 Task: Create a due date automation trigger when advanced on, on the wednesday after a card is due add fields with custom field "Resume" set to a date more than 1 working days from now at 11:00 AM.
Action: Mouse moved to (908, 100)
Screenshot: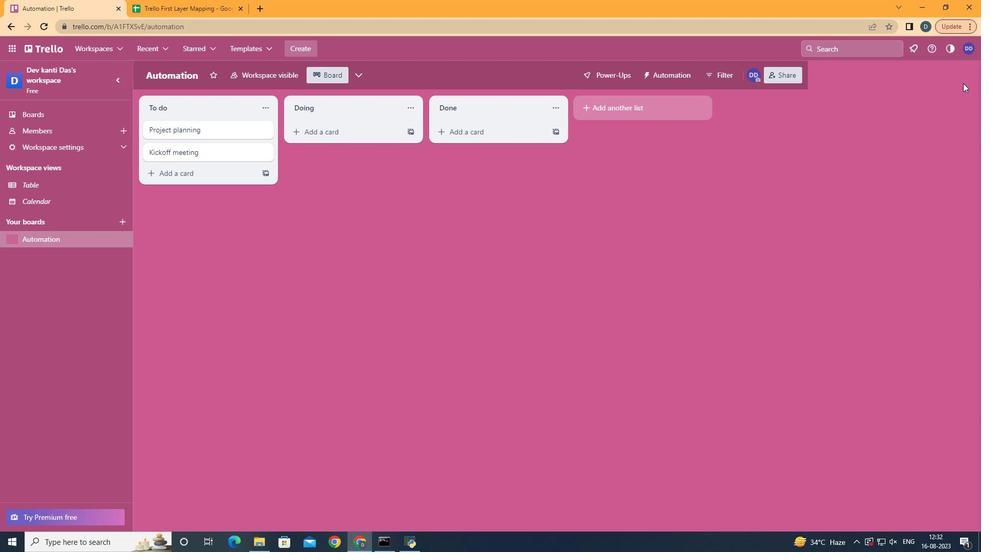 
Action: Mouse pressed left at (908, 100)
Screenshot: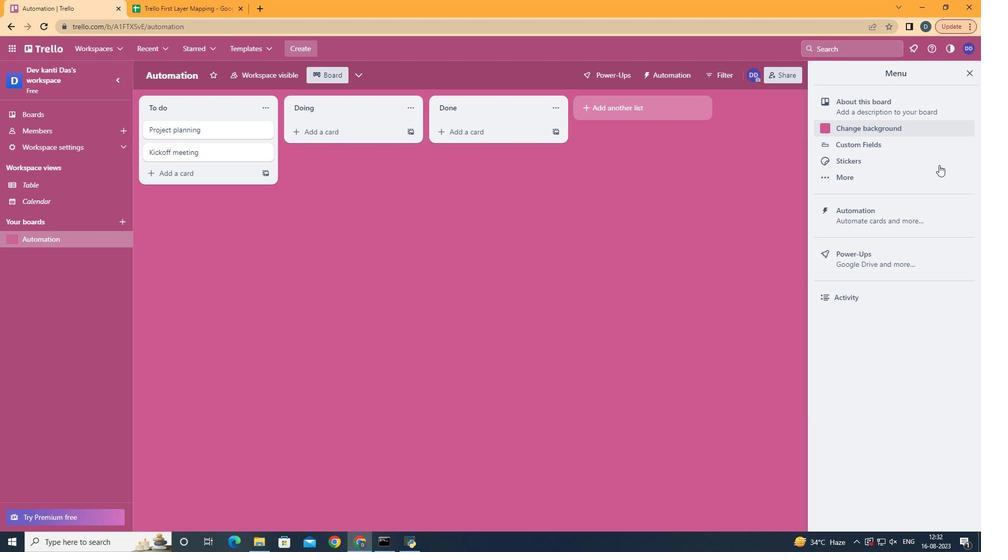 
Action: Mouse moved to (867, 219)
Screenshot: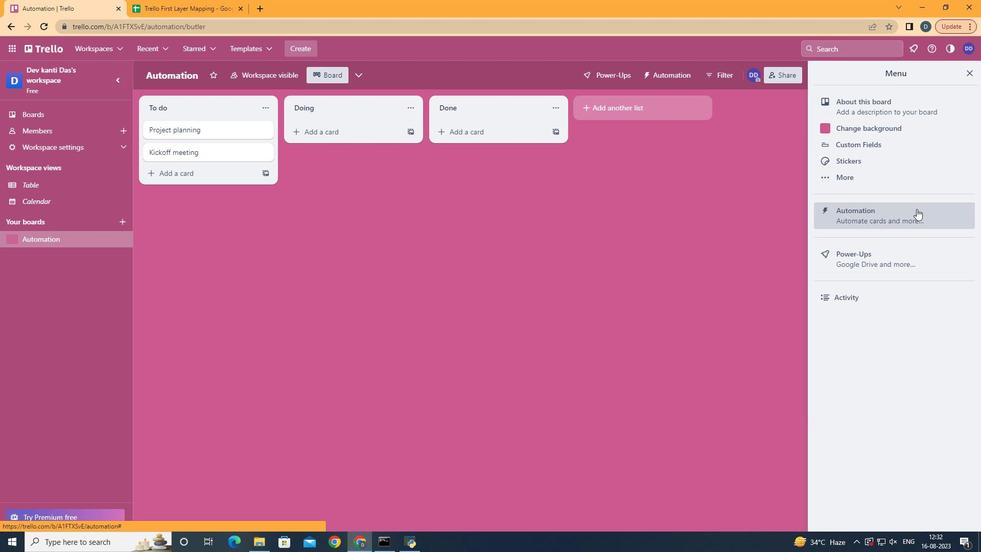 
Action: Mouse pressed left at (867, 219)
Screenshot: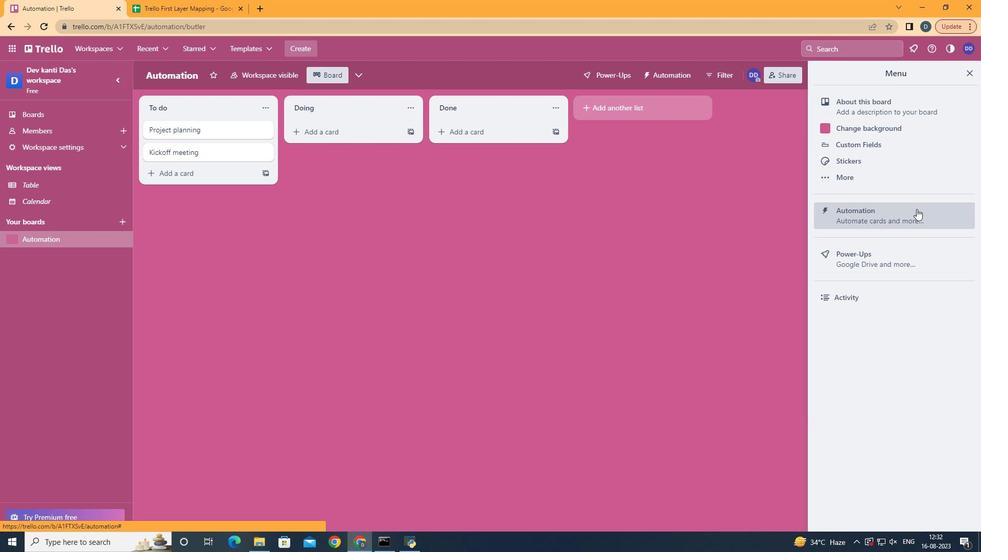 
Action: Mouse moved to (276, 213)
Screenshot: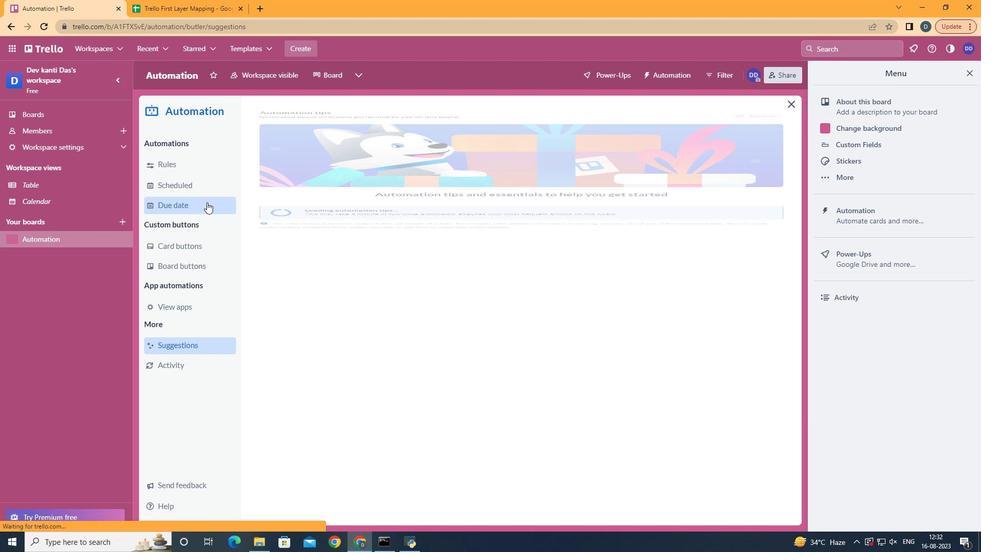
Action: Mouse pressed left at (276, 213)
Screenshot: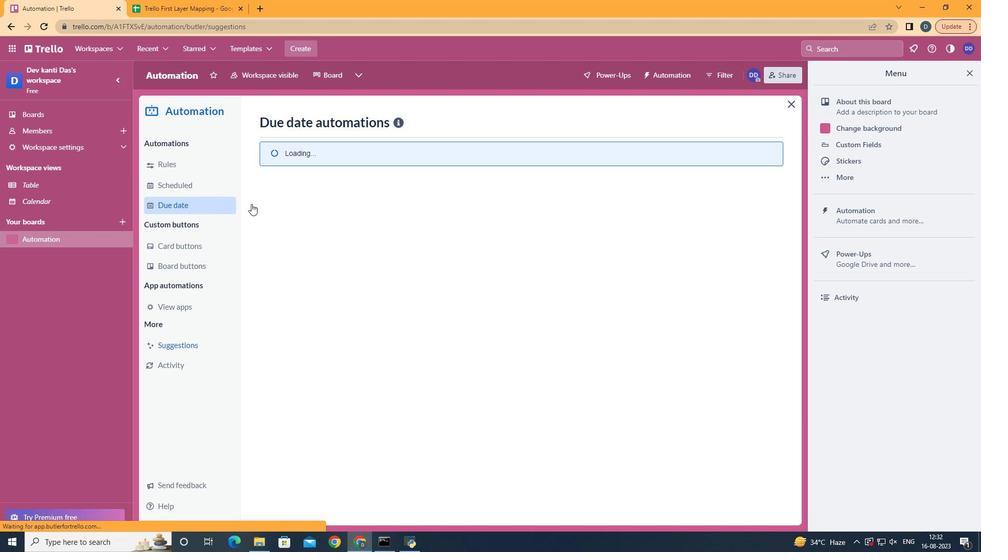 
Action: Mouse moved to (698, 144)
Screenshot: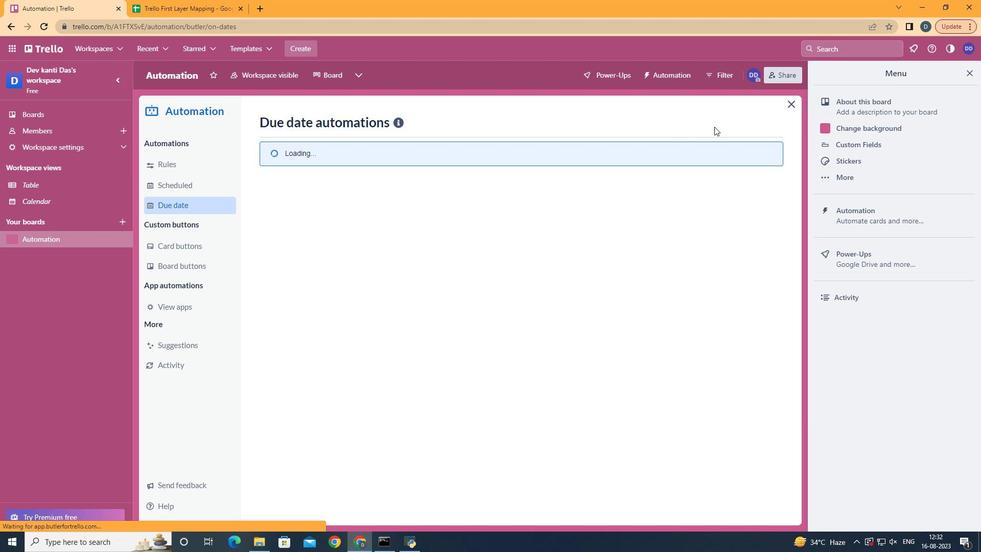 
Action: Mouse pressed left at (698, 144)
Screenshot: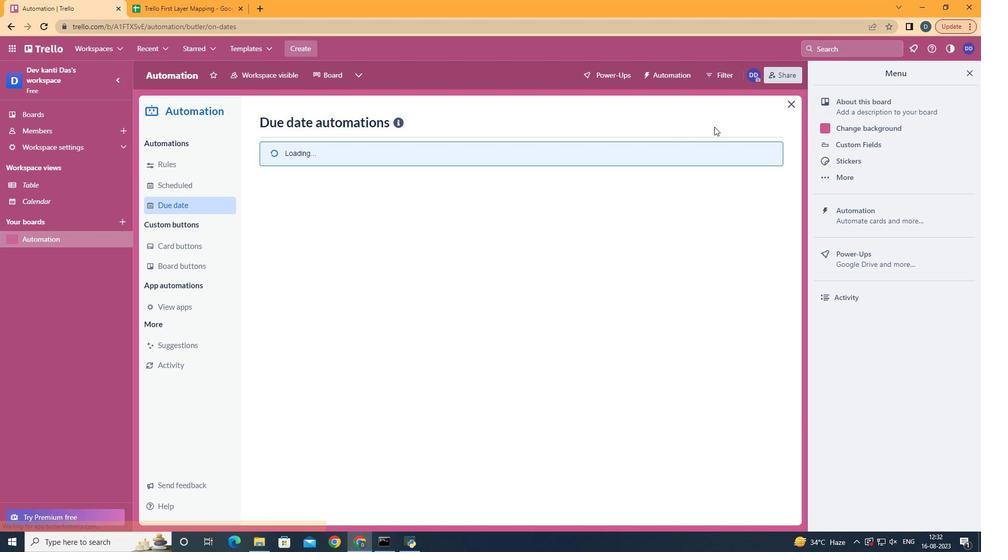 
Action: Mouse moved to (699, 140)
Screenshot: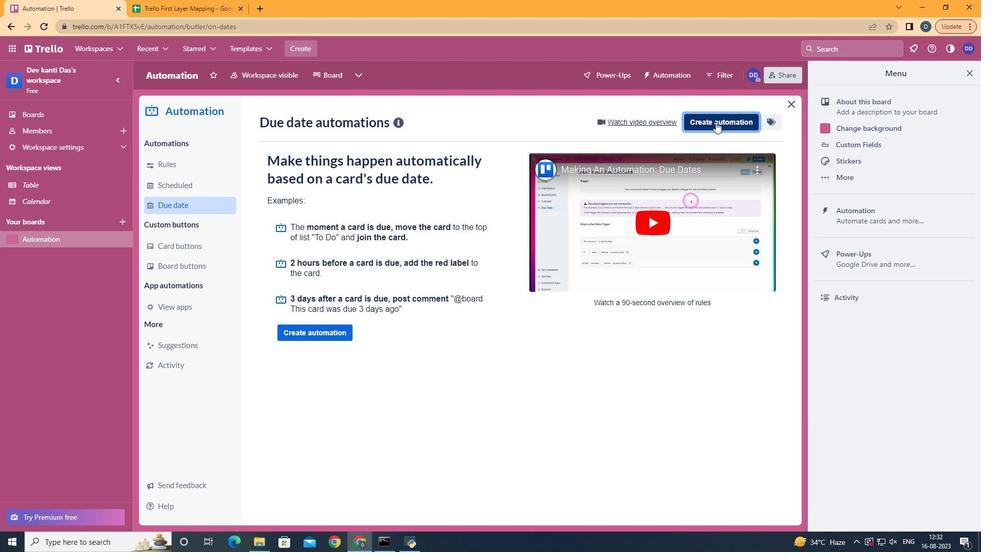 
Action: Mouse pressed left at (699, 140)
Screenshot: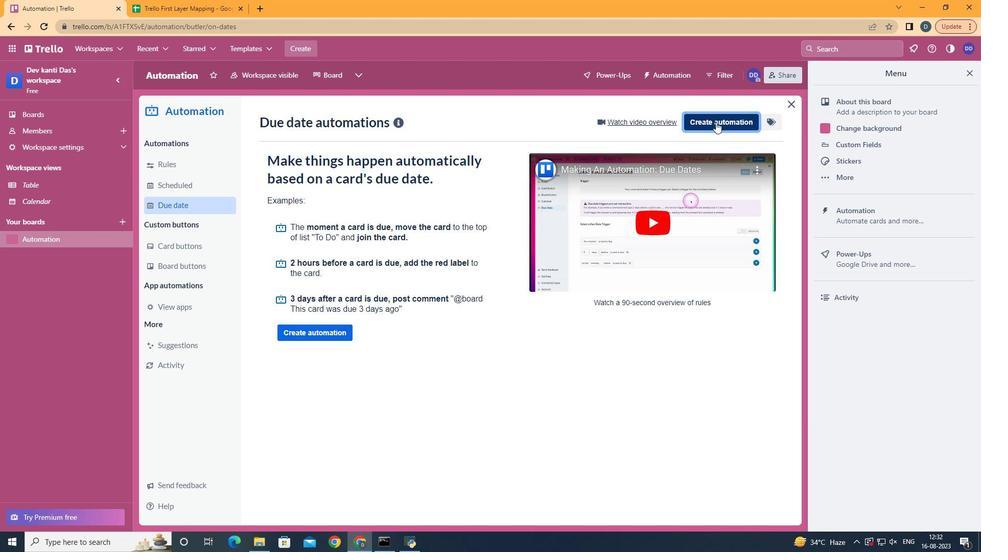 
Action: Mouse moved to (544, 227)
Screenshot: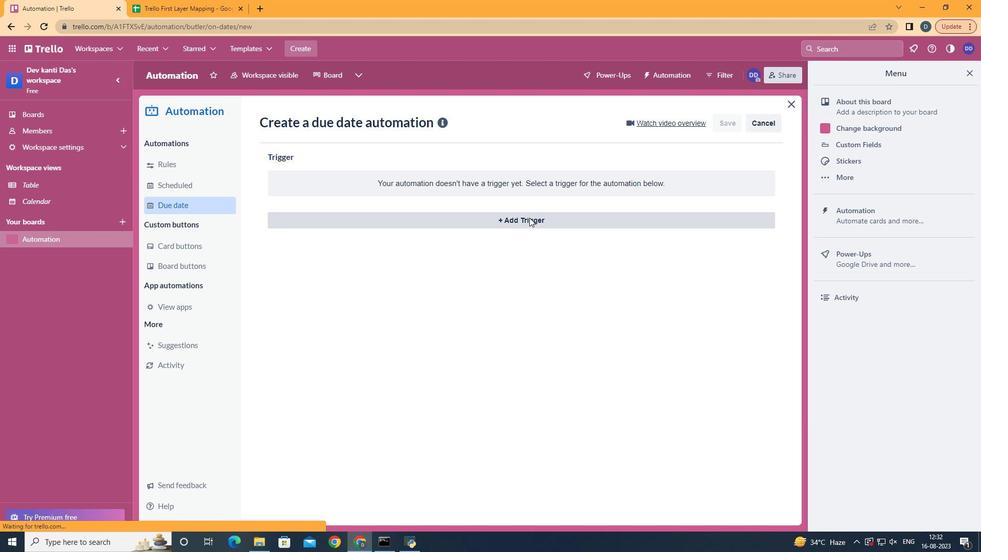 
Action: Mouse pressed left at (544, 227)
Screenshot: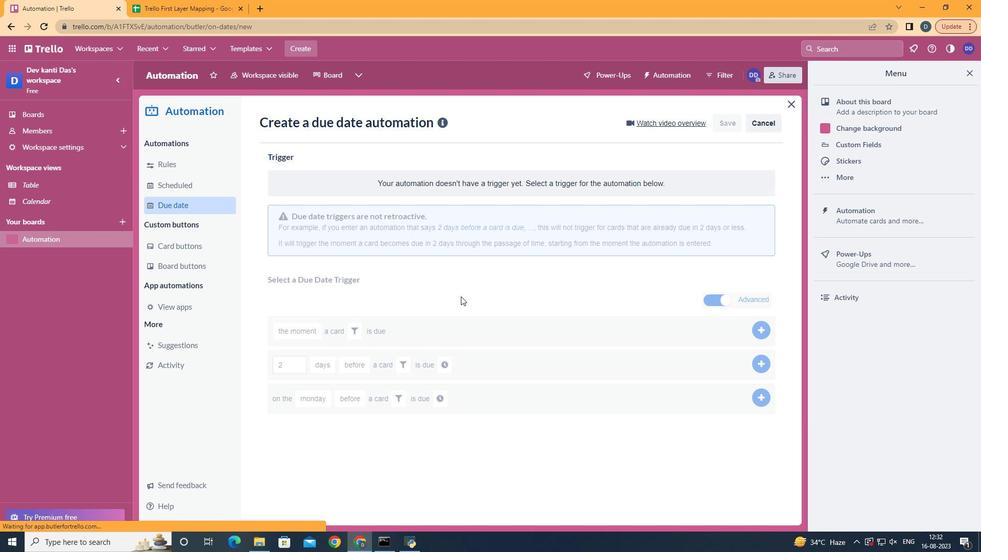 
Action: Mouse moved to (382, 310)
Screenshot: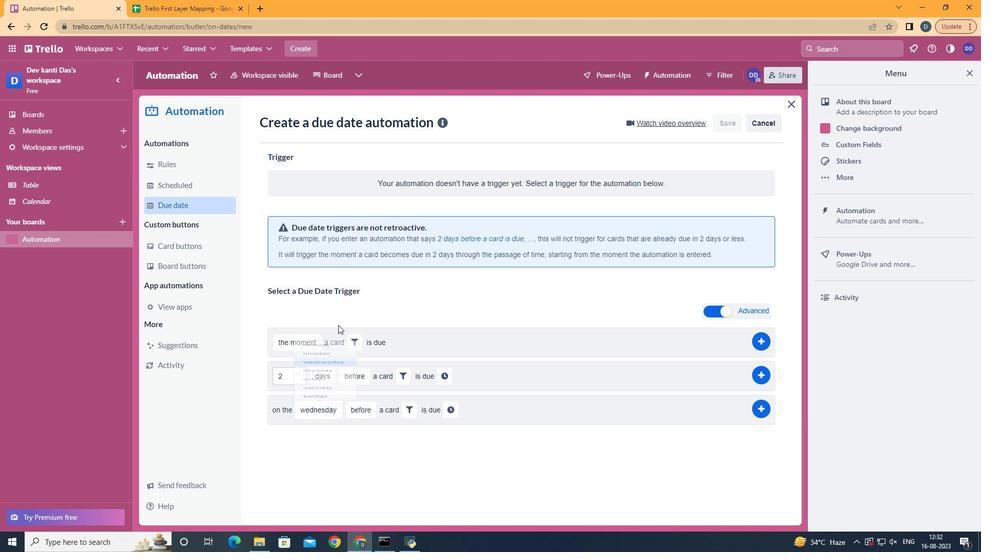 
Action: Mouse pressed left at (382, 310)
Screenshot: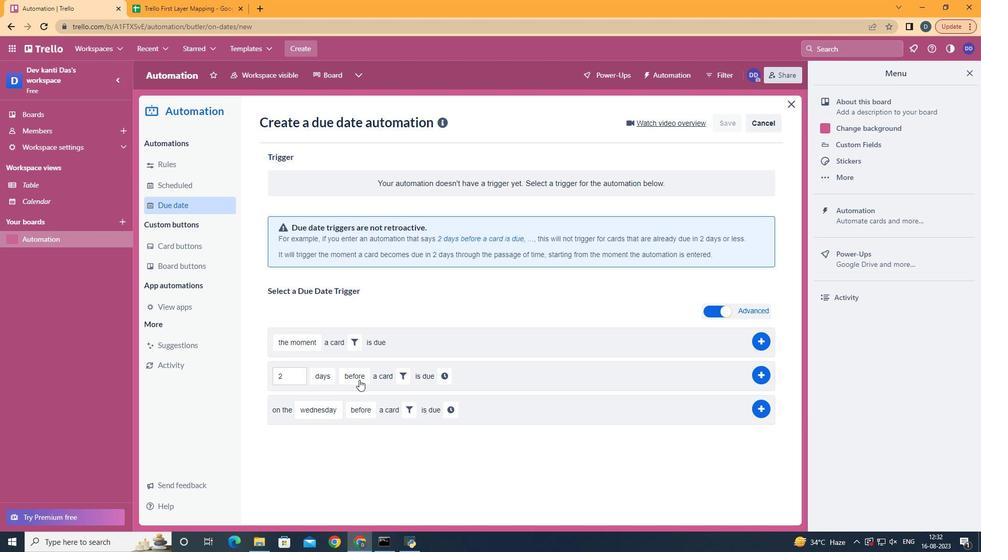 
Action: Mouse moved to (418, 443)
Screenshot: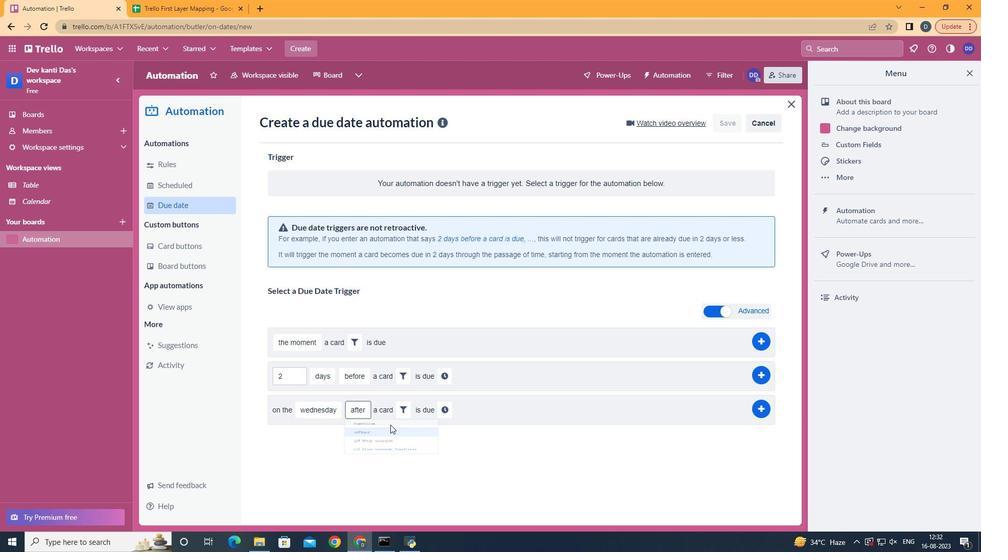 
Action: Mouse pressed left at (418, 443)
Screenshot: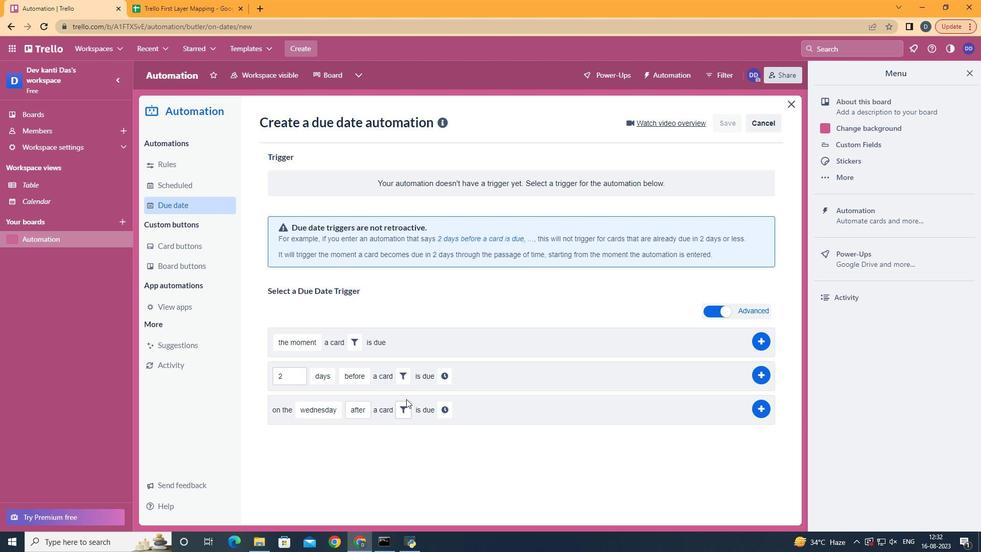 
Action: Mouse moved to (442, 392)
Screenshot: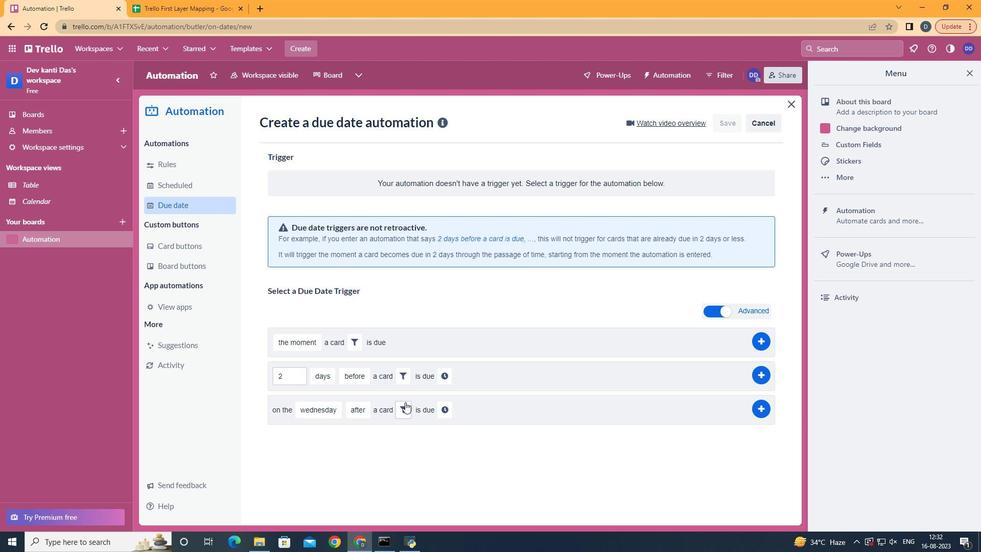 
Action: Mouse pressed left at (442, 392)
Screenshot: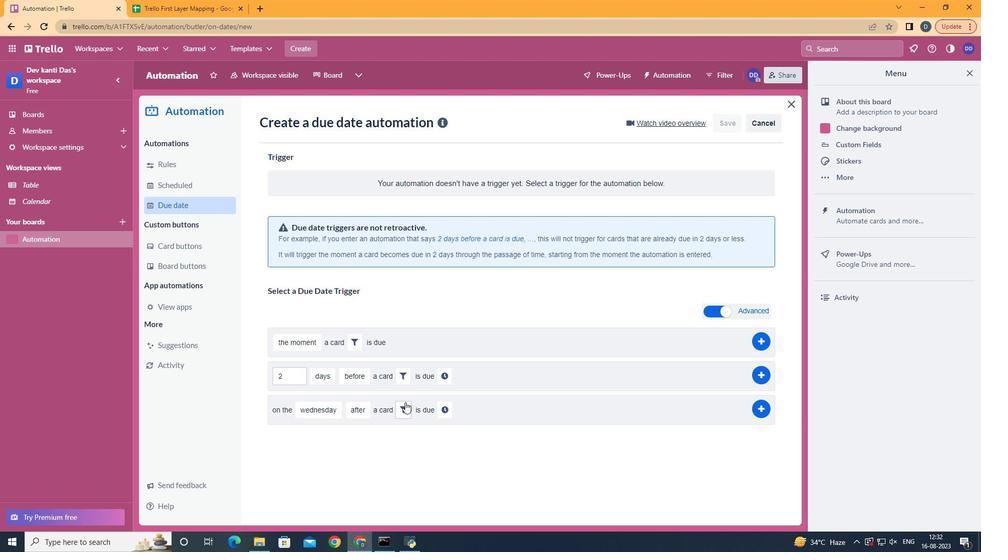 
Action: Mouse moved to (441, 396)
Screenshot: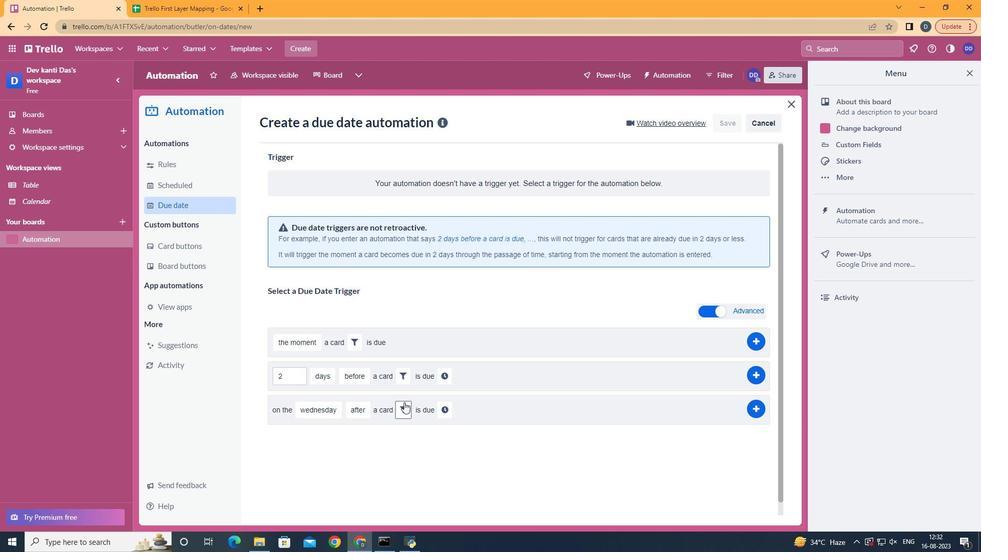 
Action: Mouse pressed left at (441, 396)
Screenshot: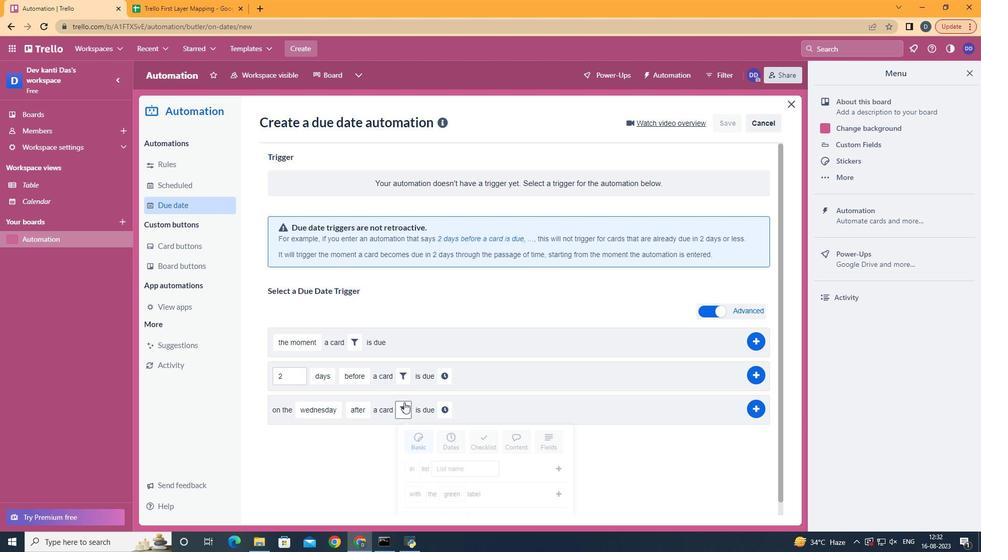 
Action: Mouse moved to (578, 432)
Screenshot: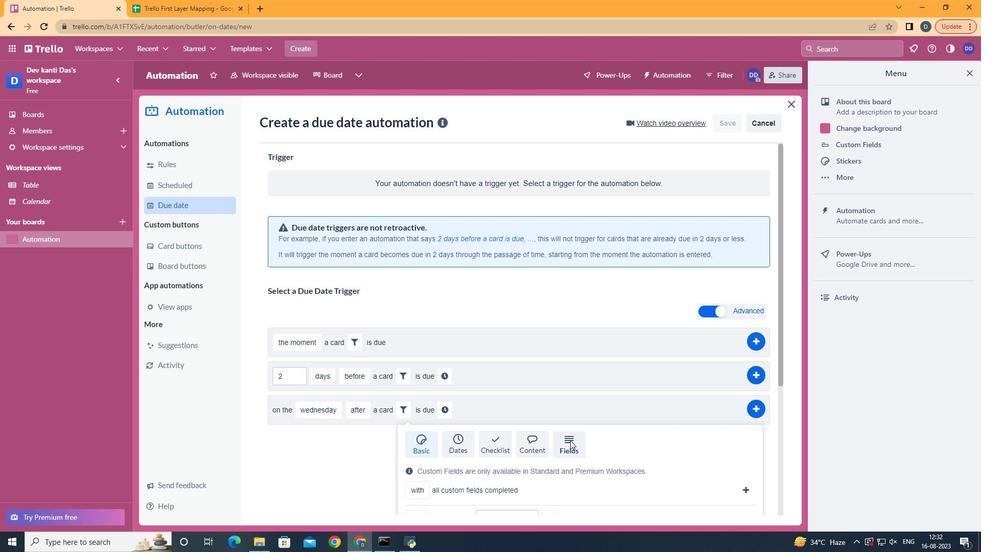 
Action: Mouse pressed left at (578, 432)
Screenshot: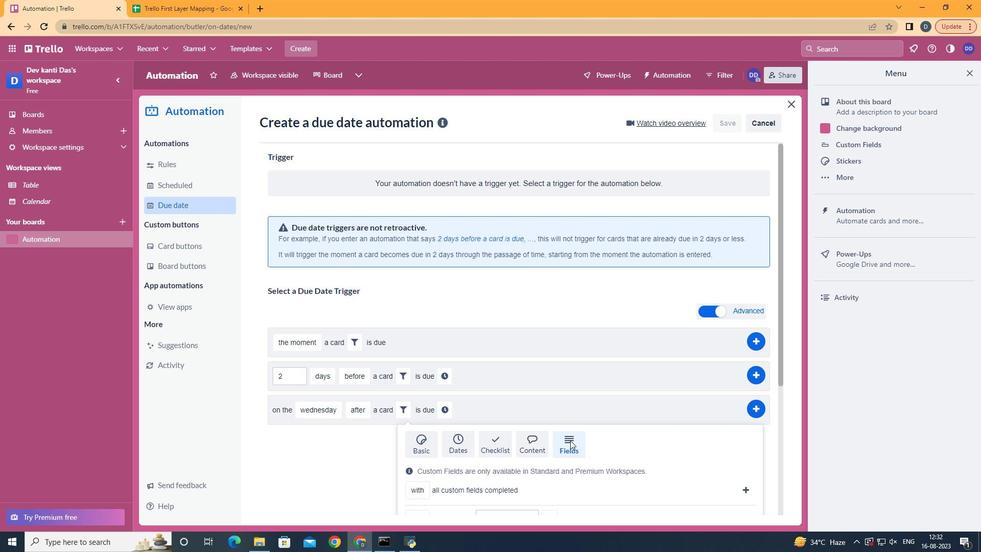 
Action: Mouse moved to (579, 431)
Screenshot: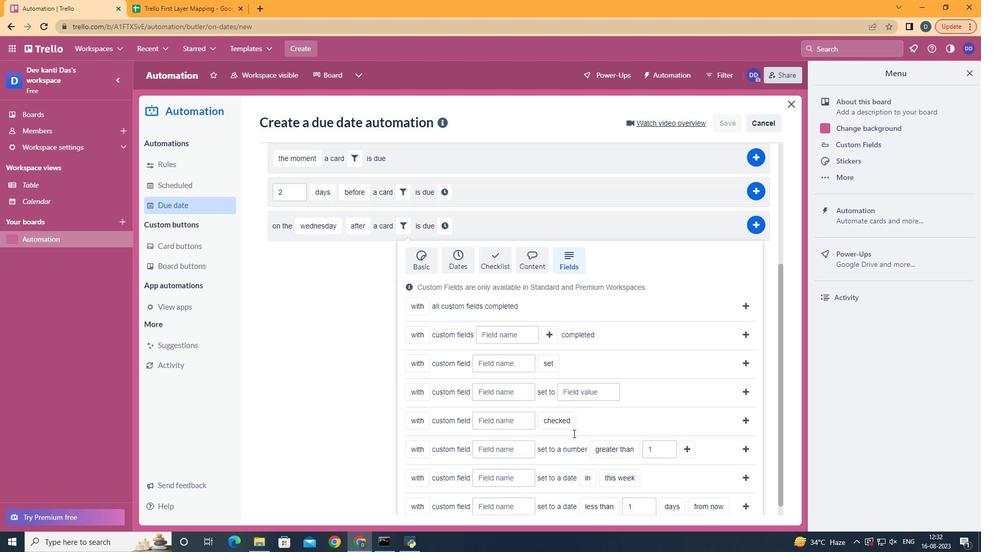 
Action: Mouse scrolled (579, 430) with delta (0, 0)
Screenshot: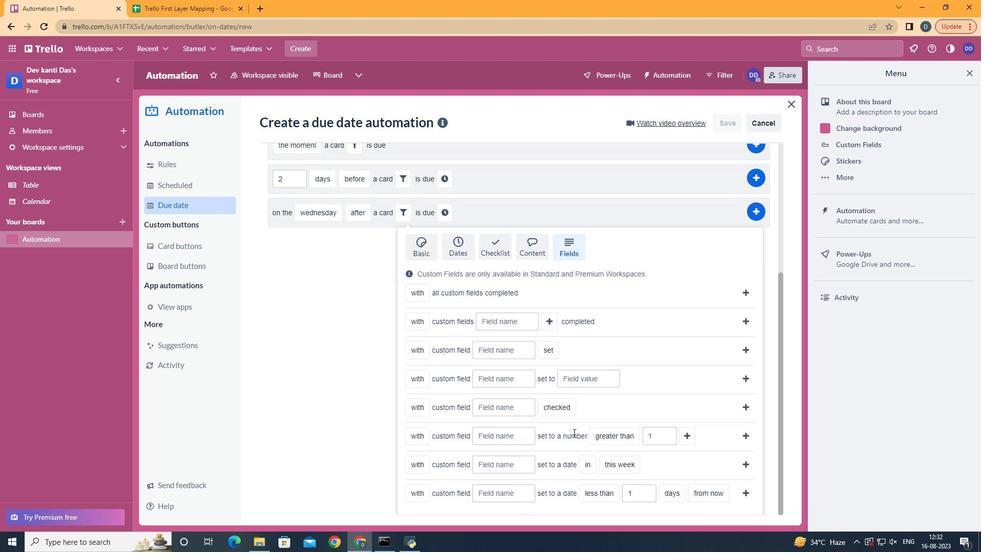 
Action: Mouse scrolled (579, 430) with delta (0, 0)
Screenshot: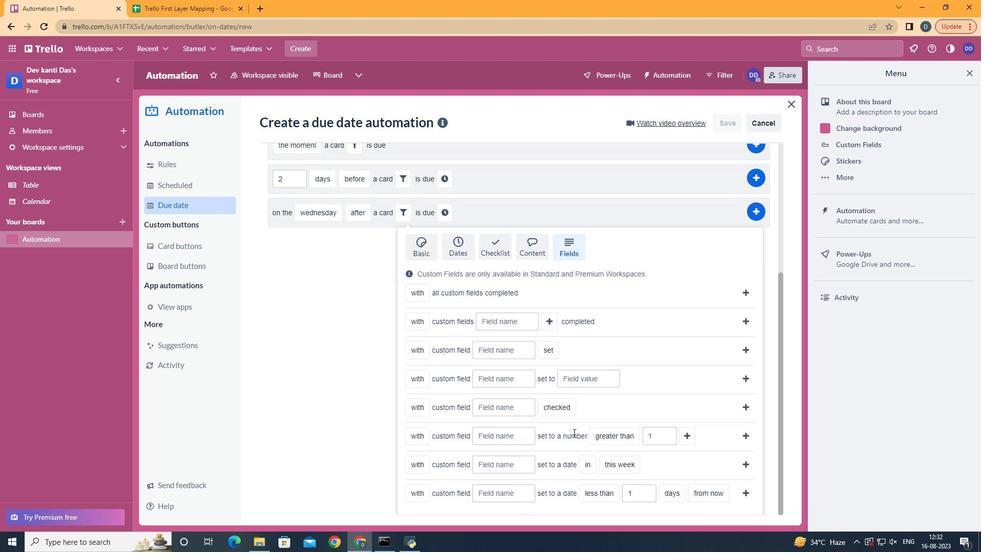 
Action: Mouse scrolled (579, 429) with delta (0, -1)
Screenshot: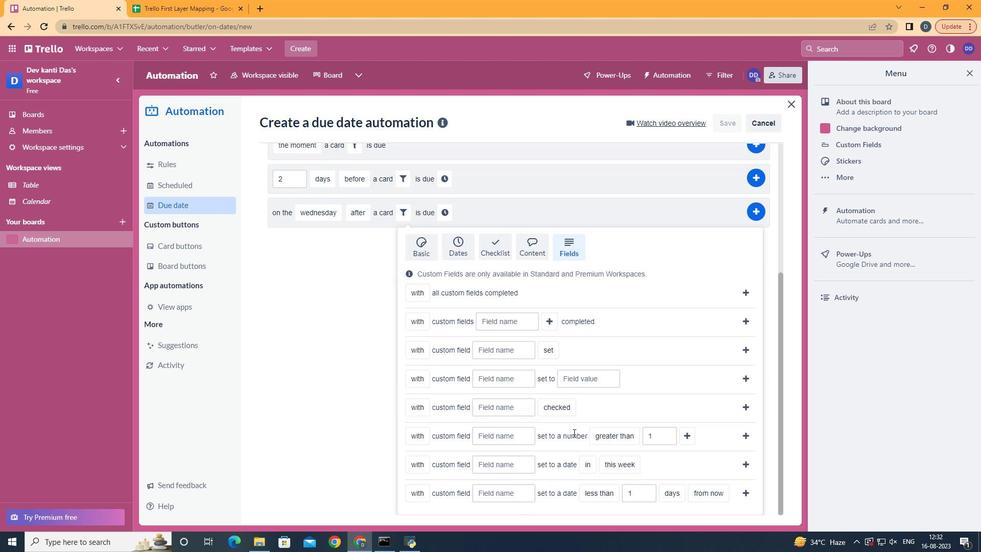 
Action: Mouse scrolled (579, 430) with delta (0, 0)
Screenshot: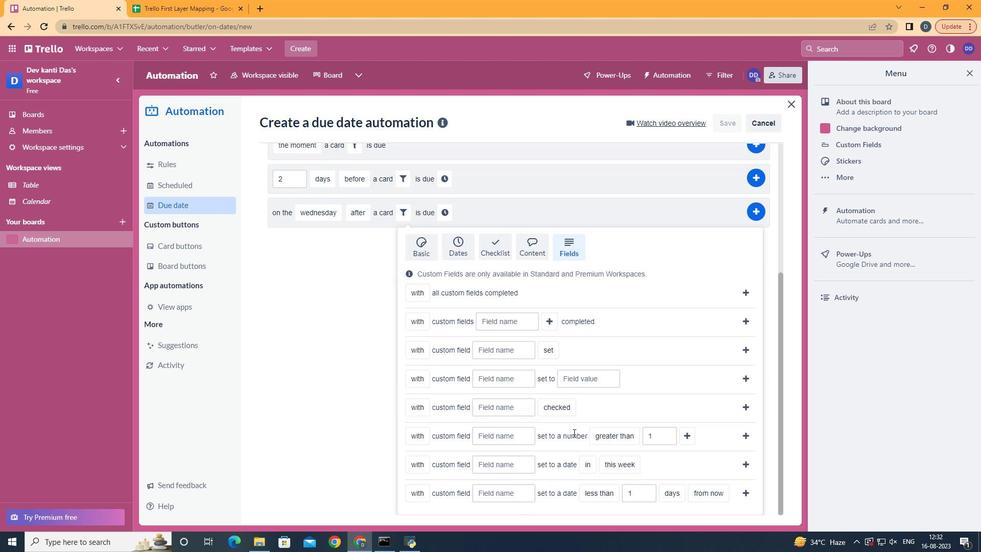 
Action: Mouse moved to (580, 428)
Screenshot: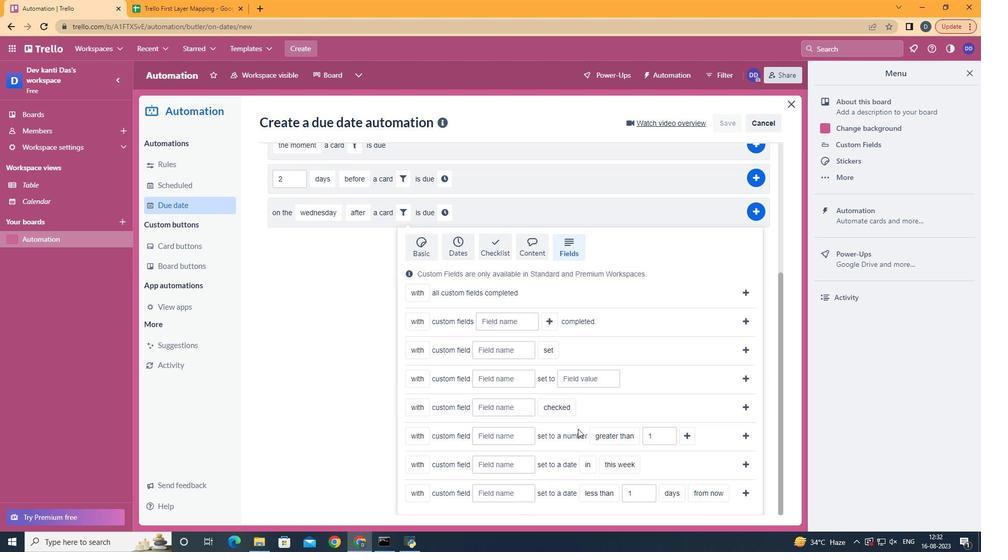 
Action: Mouse scrolled (579, 428) with delta (0, 0)
Screenshot: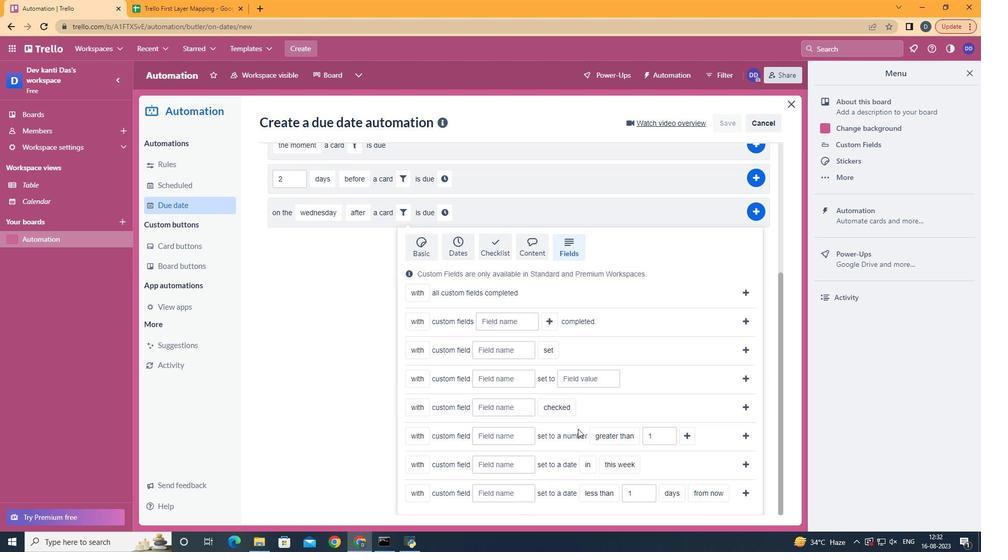 
Action: Mouse moved to (534, 484)
Screenshot: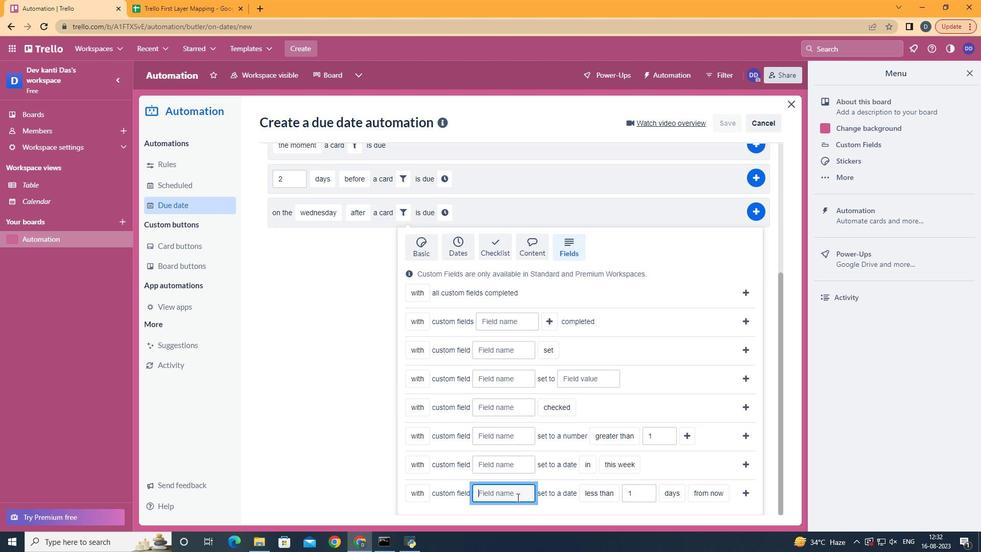 
Action: Mouse pressed left at (534, 484)
Screenshot: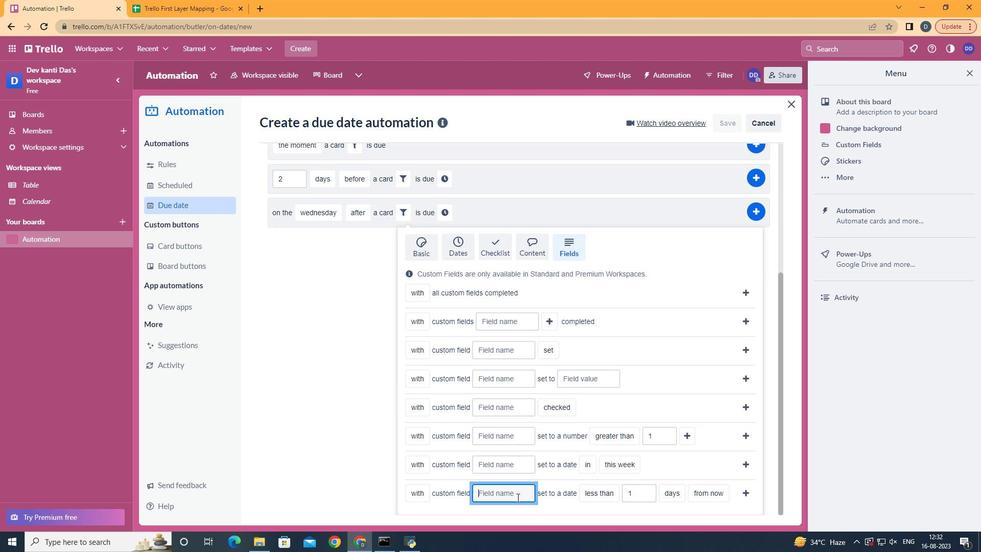 
Action: Key pressed <Key.shift>Resume
Screenshot: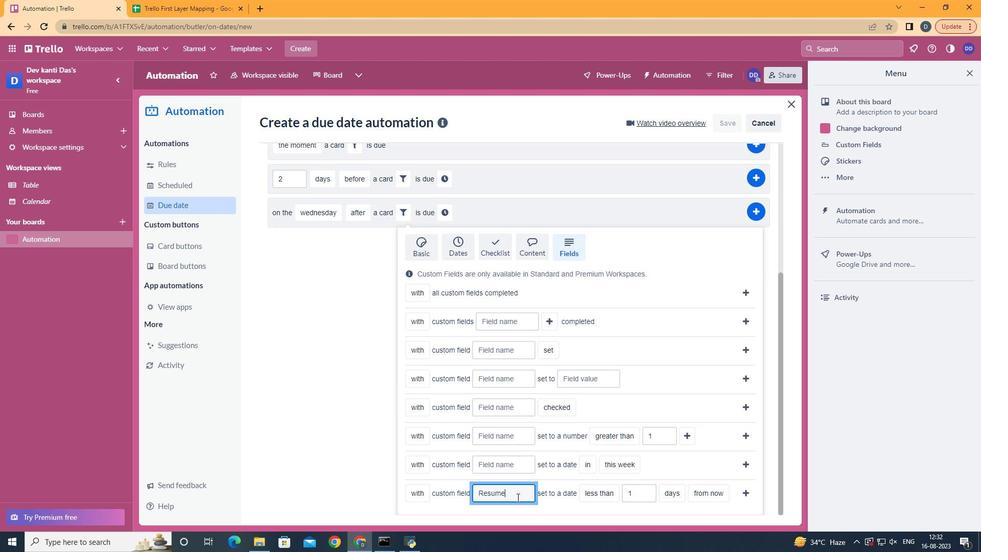 
Action: Mouse moved to (607, 443)
Screenshot: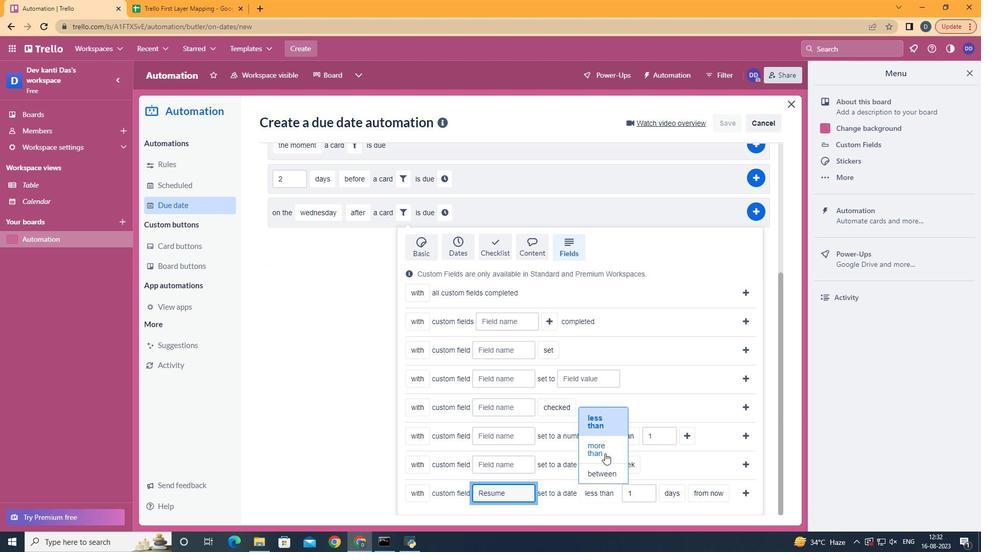 
Action: Mouse pressed left at (607, 443)
Screenshot: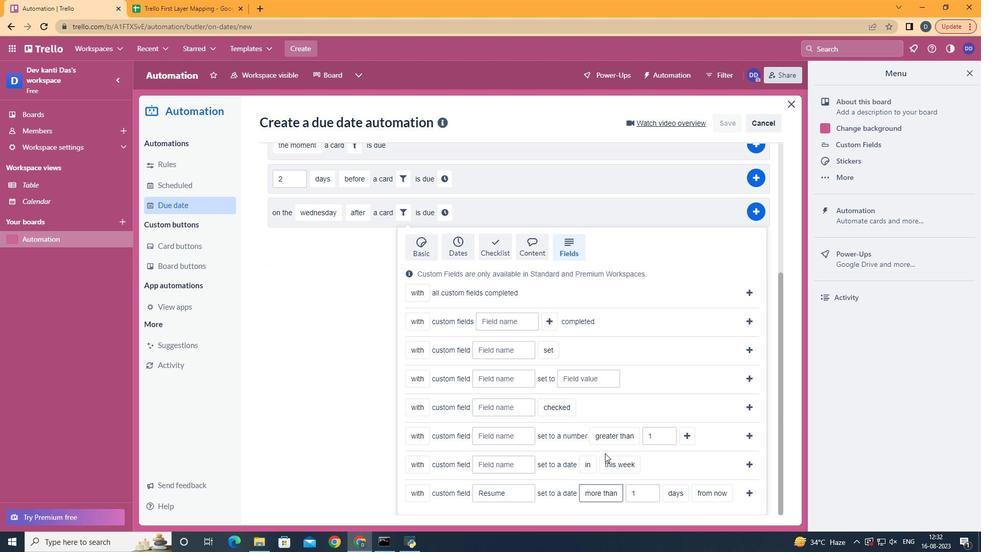 
Action: Mouse moved to (674, 456)
Screenshot: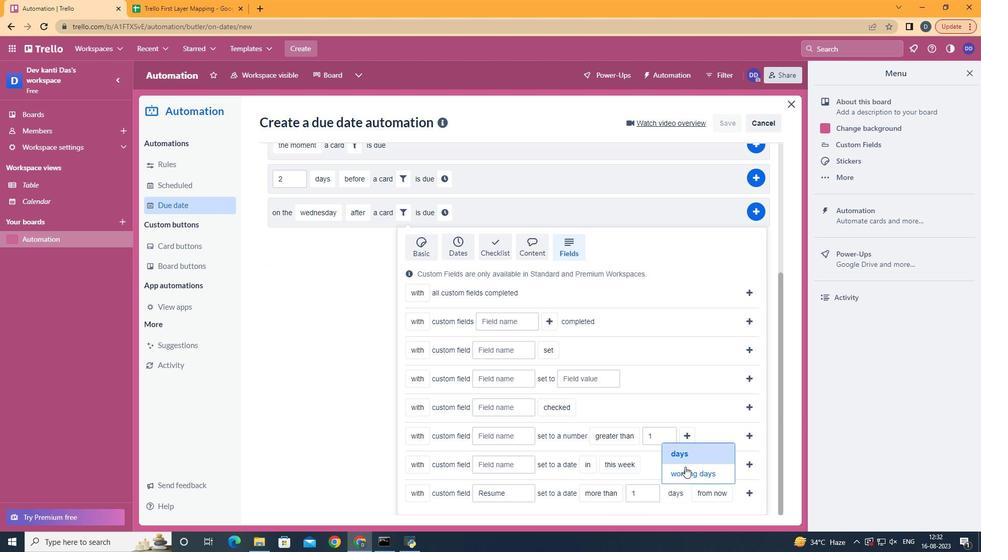 
Action: Mouse pressed left at (674, 456)
Screenshot: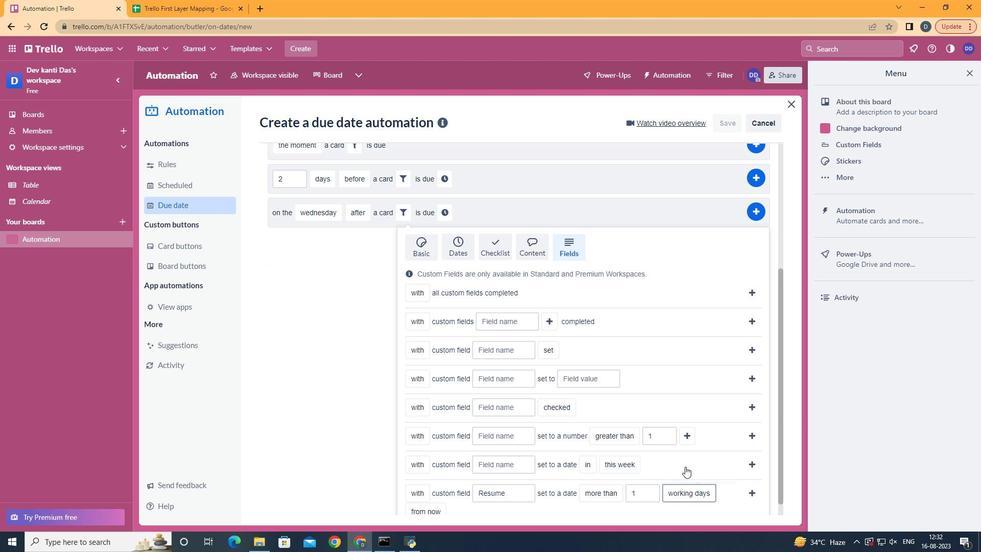 
Action: Mouse moved to (703, 460)
Screenshot: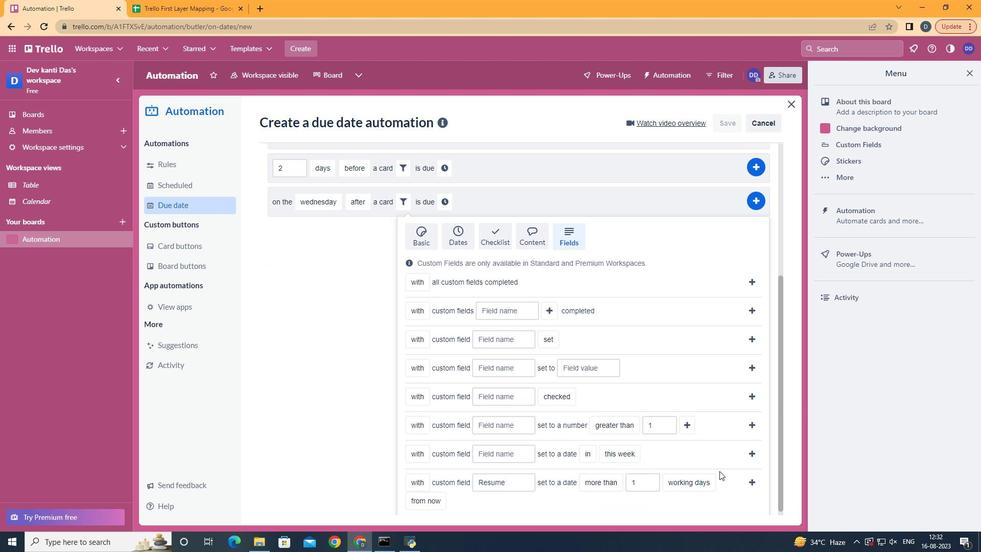 
Action: Mouse scrolled (703, 459) with delta (0, 0)
Screenshot: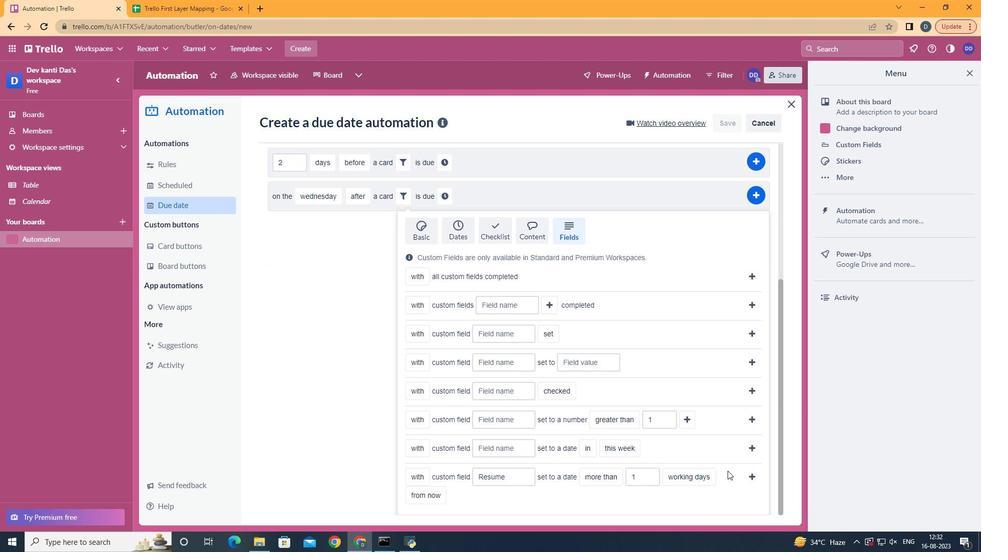 
Action: Mouse scrolled (703, 459) with delta (0, 0)
Screenshot: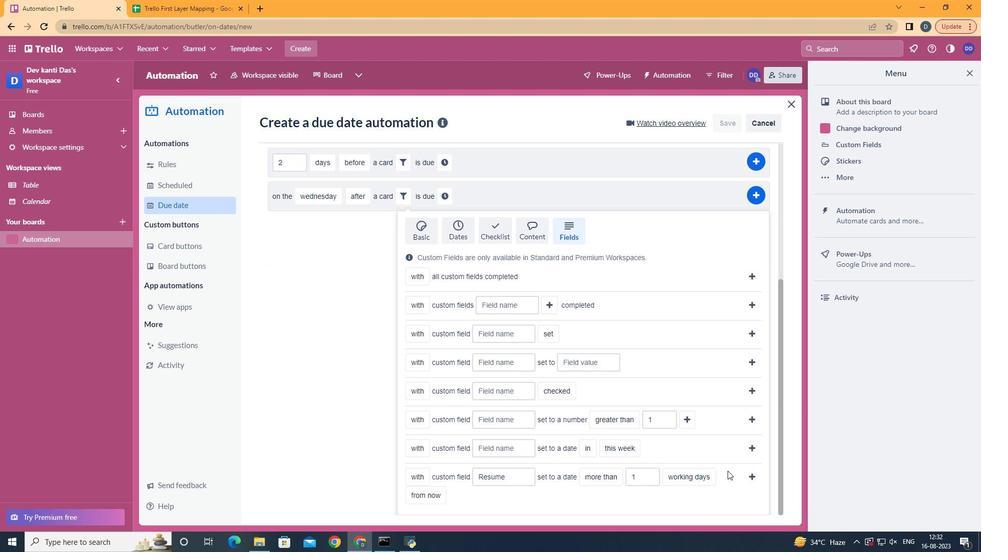 
Action: Mouse scrolled (703, 459) with delta (0, 0)
Screenshot: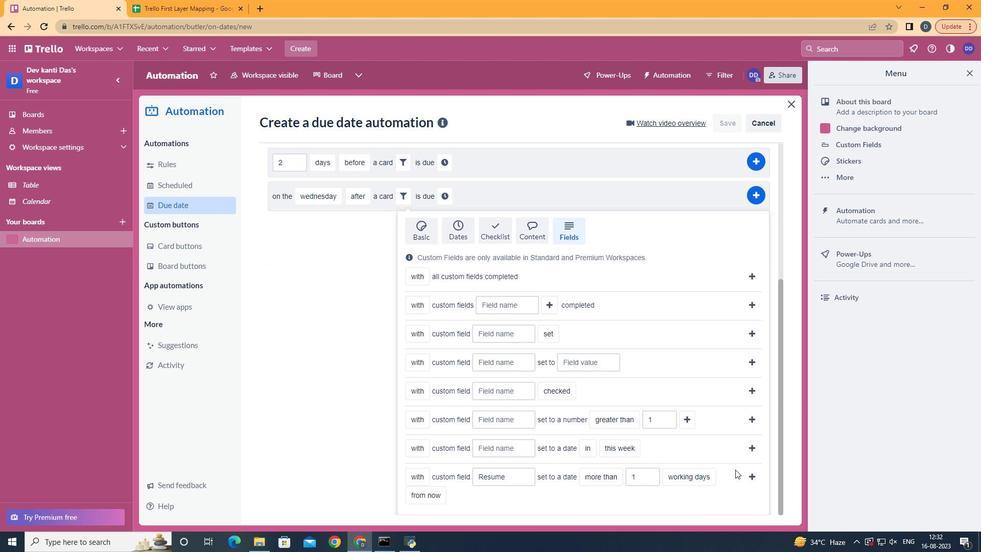 
Action: Mouse scrolled (703, 459) with delta (0, 0)
Screenshot: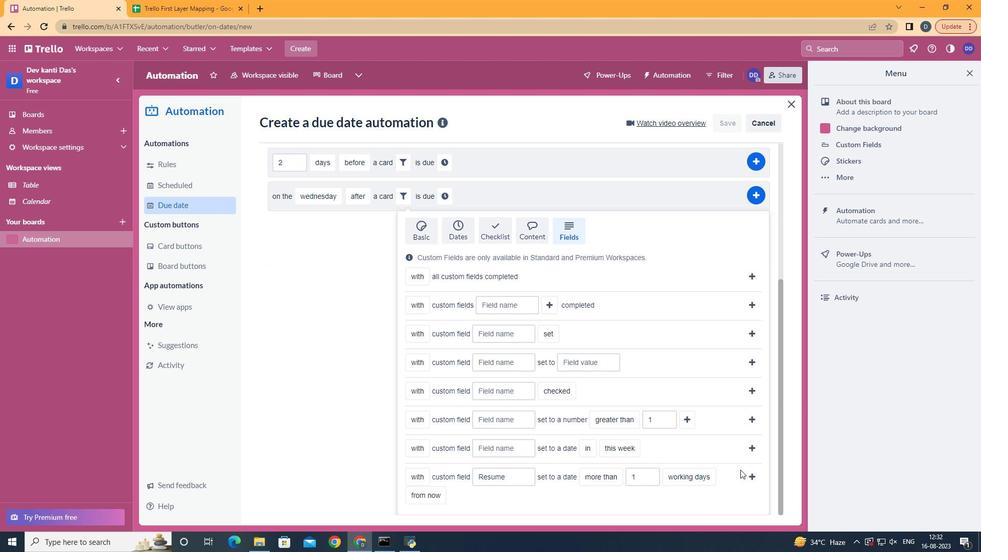 
Action: Mouse moved to (727, 467)
Screenshot: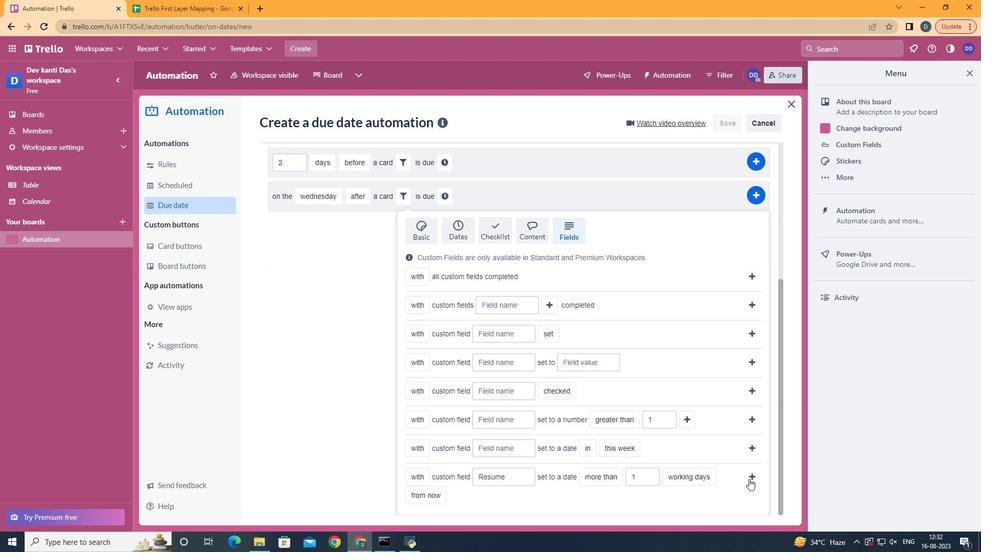 
Action: Mouse pressed left at (727, 467)
Screenshot: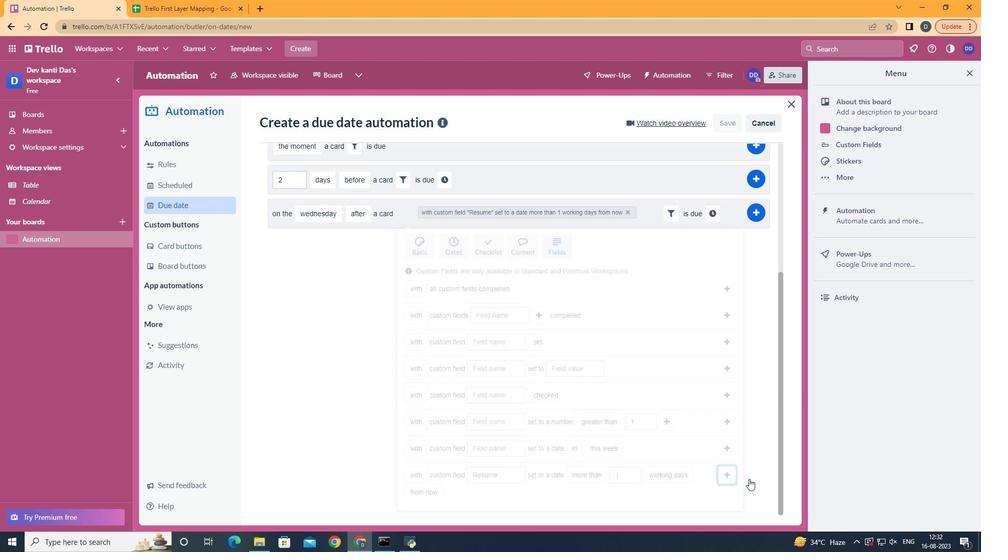 
Action: Mouse moved to (696, 408)
Screenshot: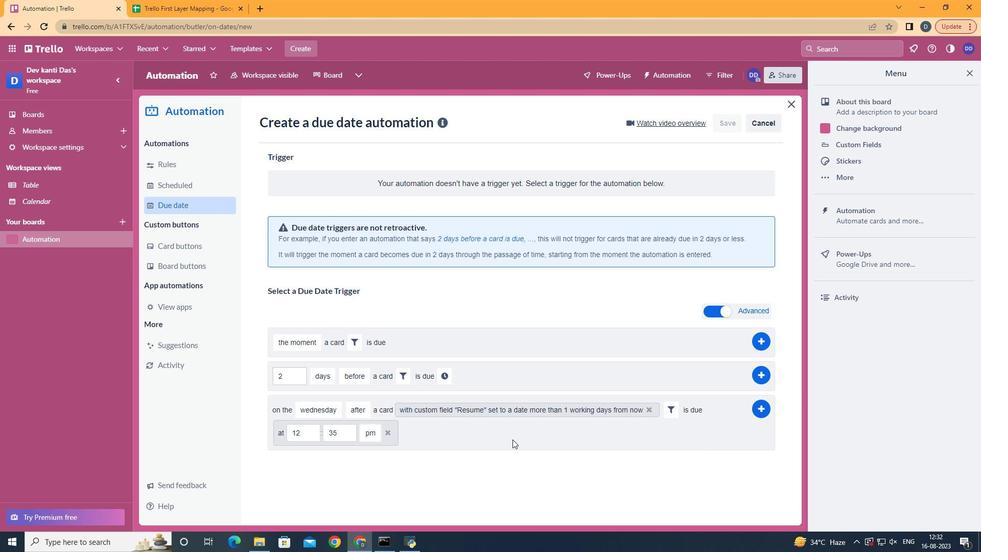 
Action: Mouse pressed left at (696, 408)
Screenshot: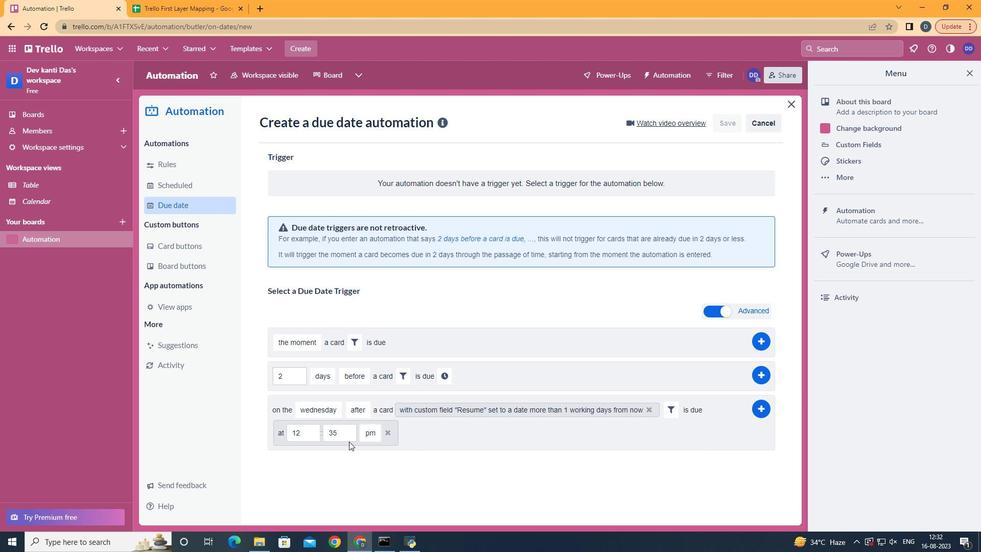 
Action: Mouse moved to (353, 421)
Screenshot: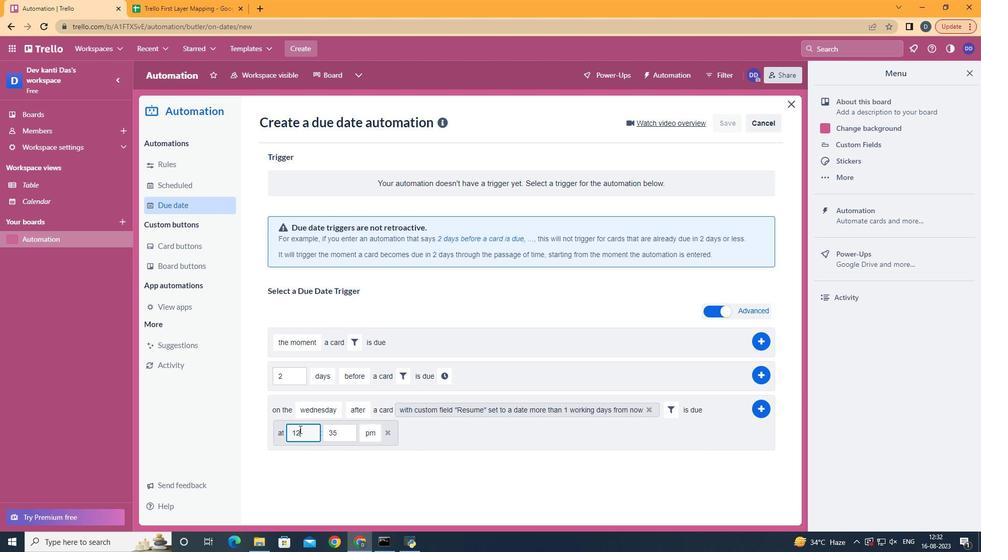 
Action: Mouse pressed left at (353, 421)
Screenshot: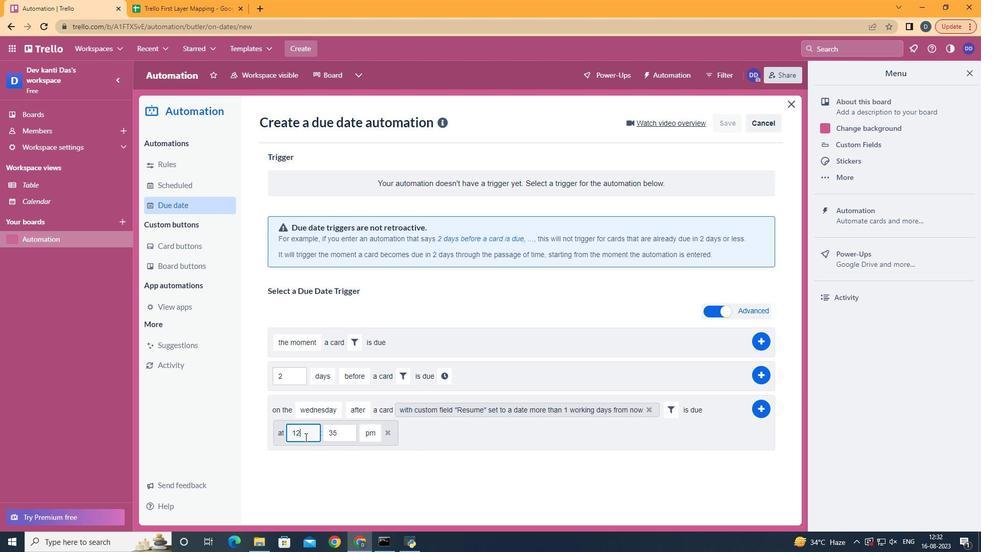 
Action: Mouse moved to (357, 432)
Screenshot: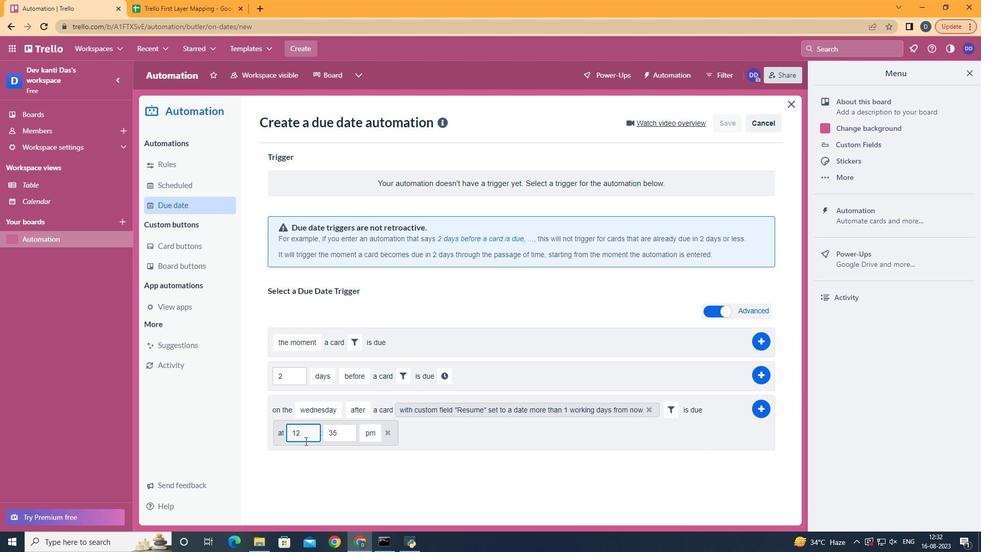 
Action: Key pressed <Key.backspace>1
Screenshot: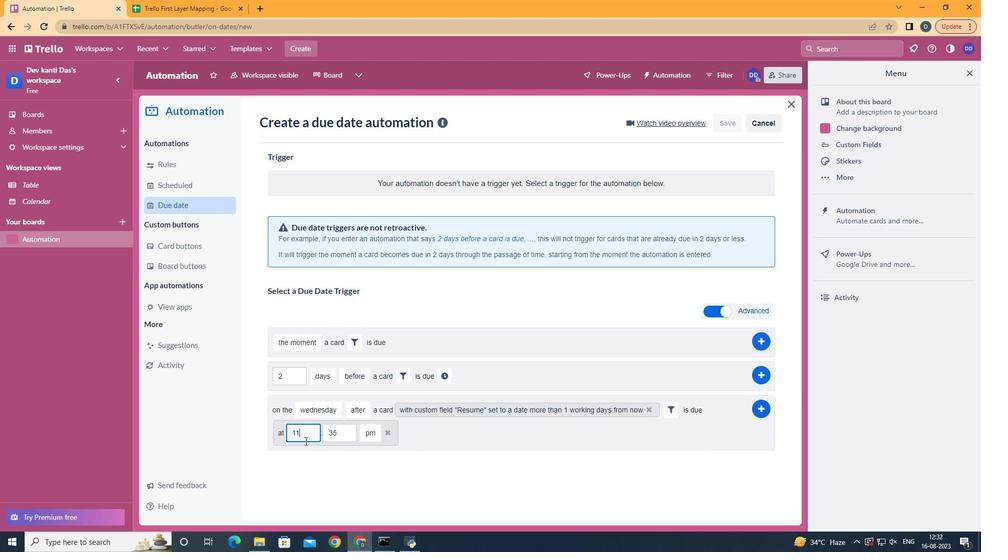 
Action: Mouse moved to (392, 429)
Screenshot: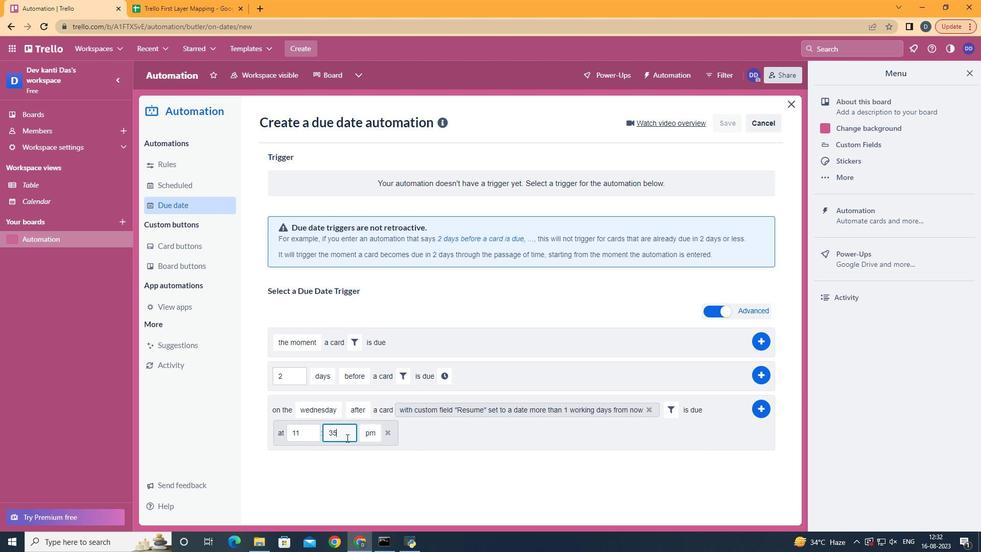 
Action: Mouse pressed left at (392, 429)
Screenshot: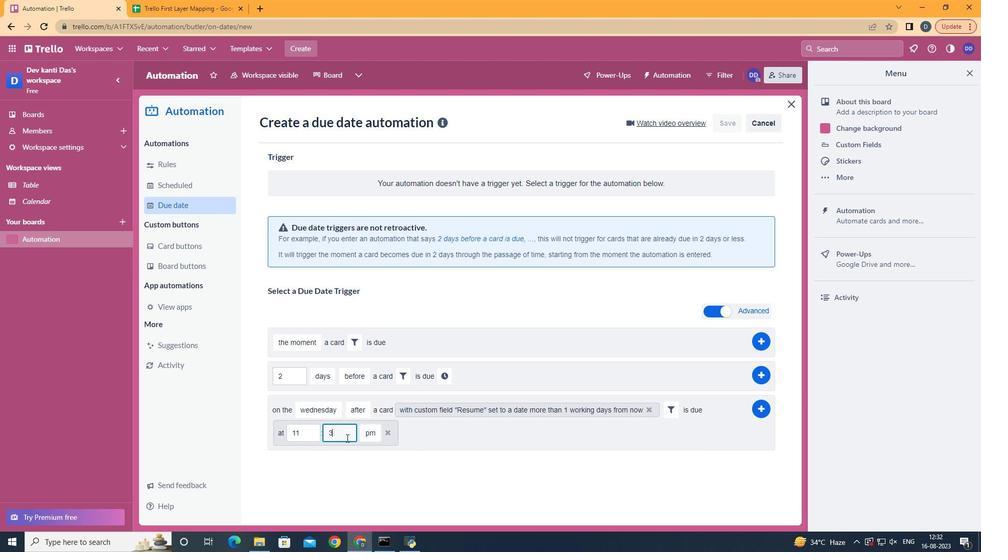 
Action: Key pressed <Key.backspace><Key.backspace>00
Screenshot: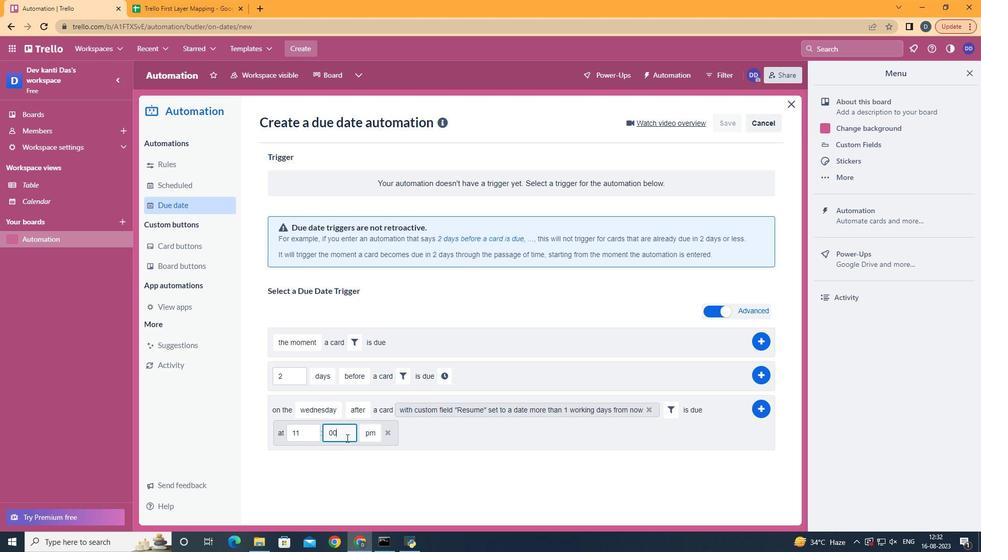 
Action: Mouse moved to (414, 440)
Screenshot: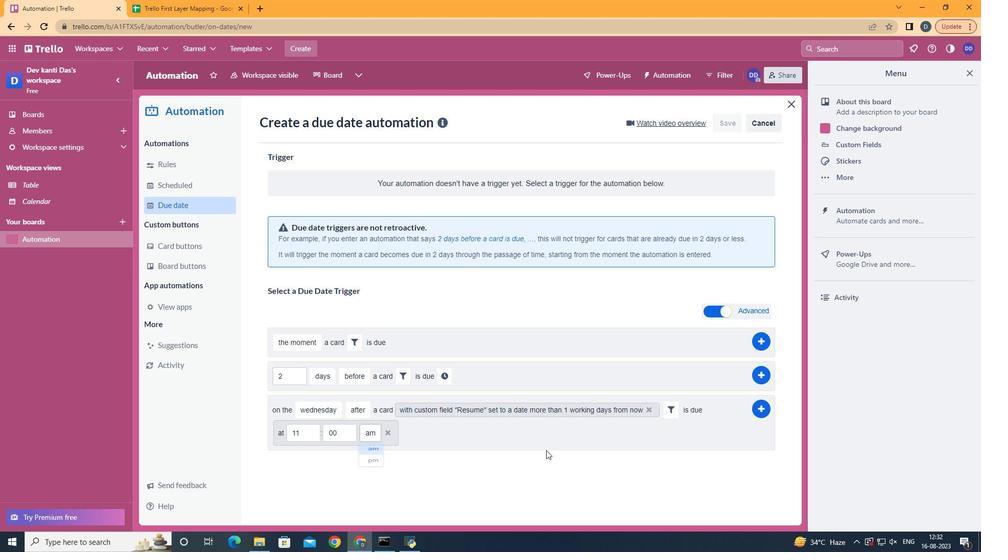 
Action: Mouse pressed left at (414, 440)
Screenshot: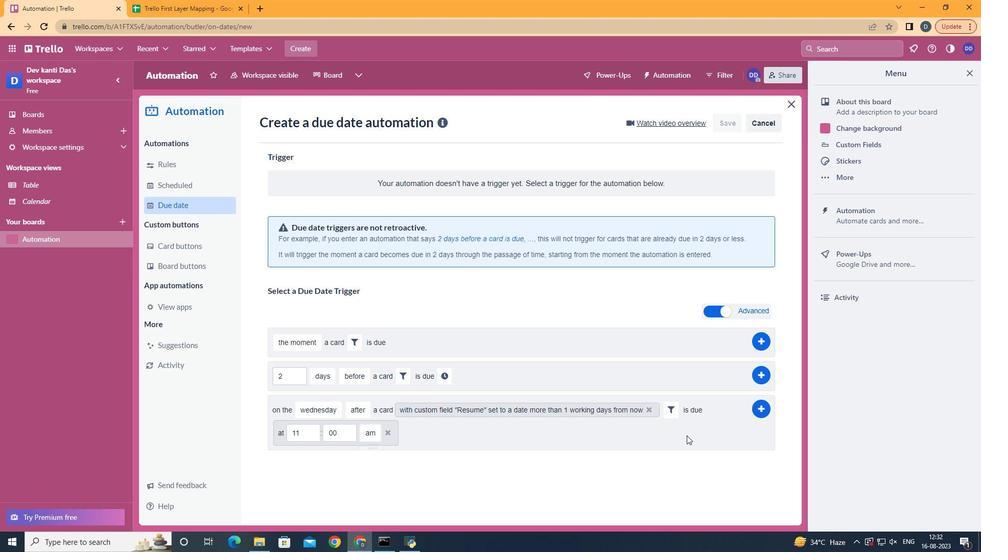 
Action: Mouse moved to (743, 400)
Screenshot: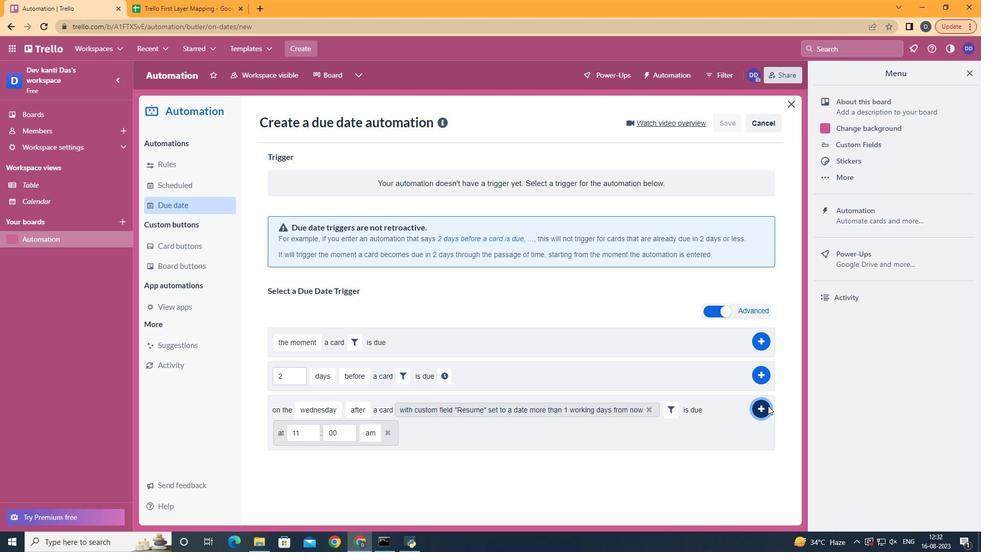 
Action: Mouse pressed left at (743, 400)
Screenshot: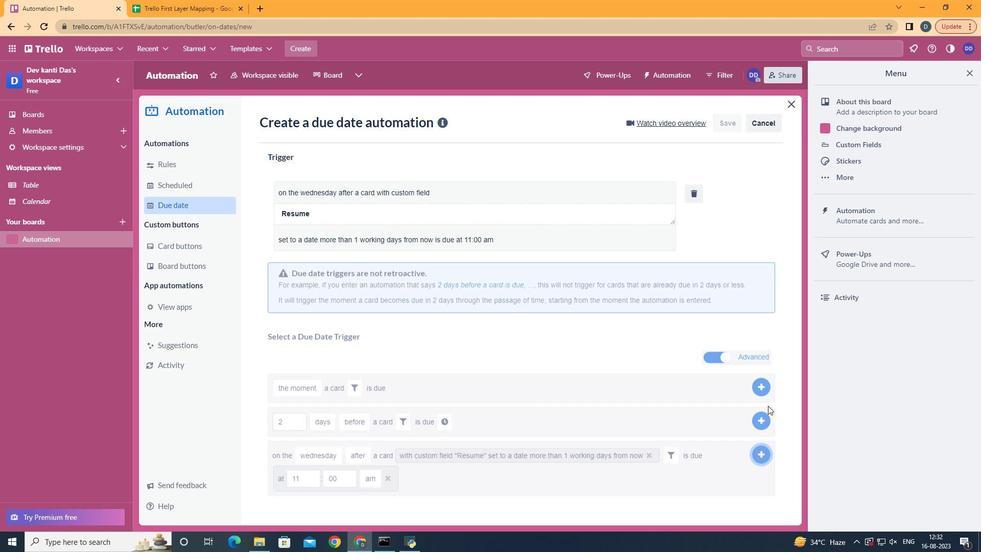 
